 Task: Set "QP factor between I and P" for "H.264/MPEG-4 Part 10/AVC encoder (x264)" to 1.40.
Action: Mouse moved to (118, 32)
Screenshot: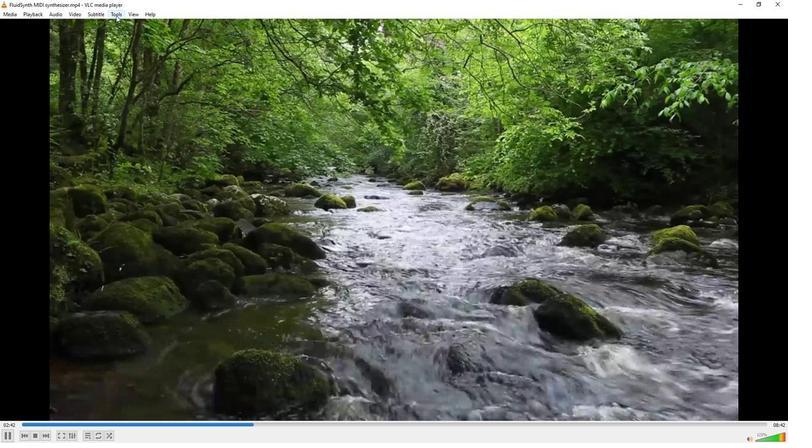 
Action: Mouse pressed left at (118, 32)
Screenshot: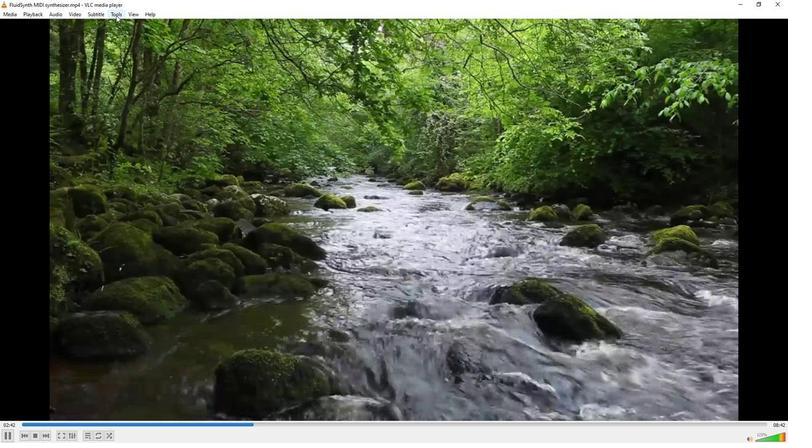 
Action: Mouse moved to (132, 126)
Screenshot: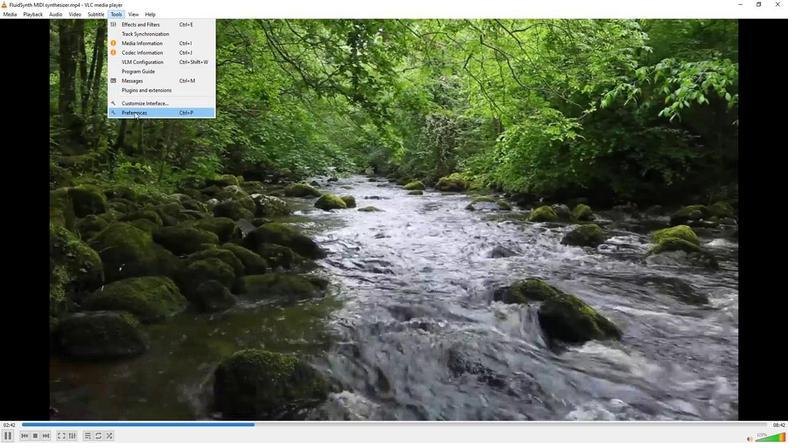 
Action: Mouse pressed left at (132, 126)
Screenshot: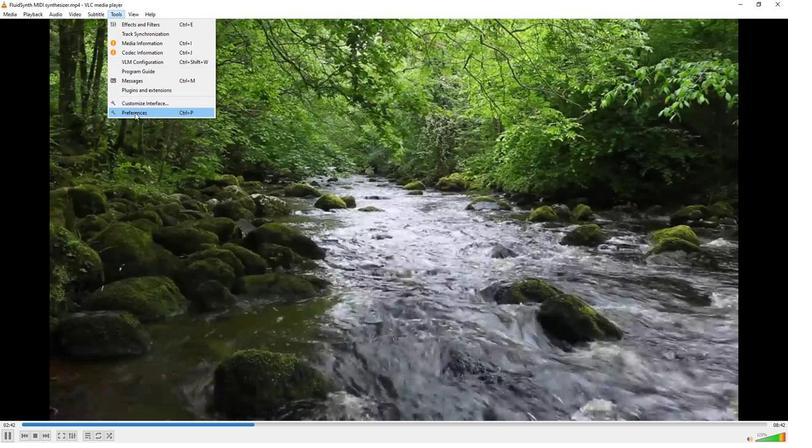
Action: Mouse moved to (101, 352)
Screenshot: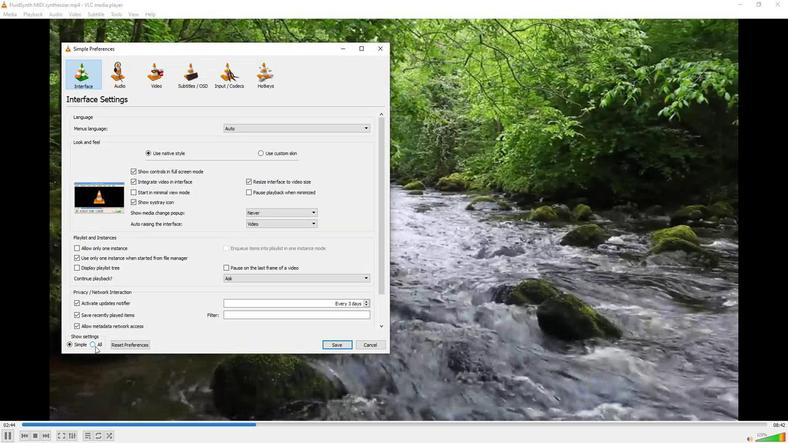 
Action: Mouse pressed left at (101, 352)
Screenshot: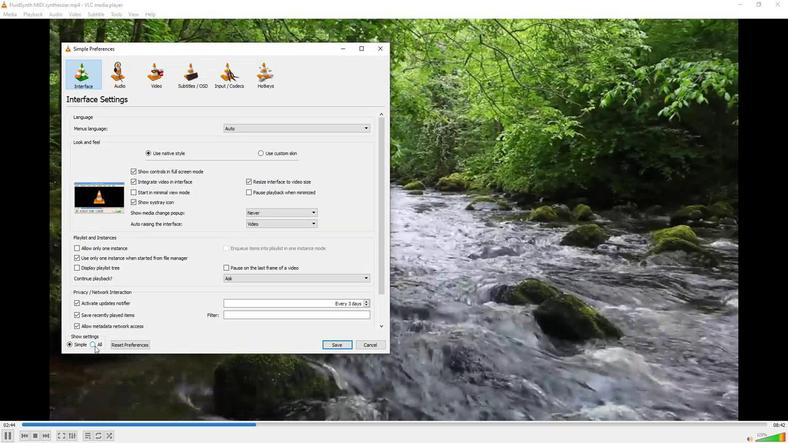 
Action: Mouse moved to (90, 270)
Screenshot: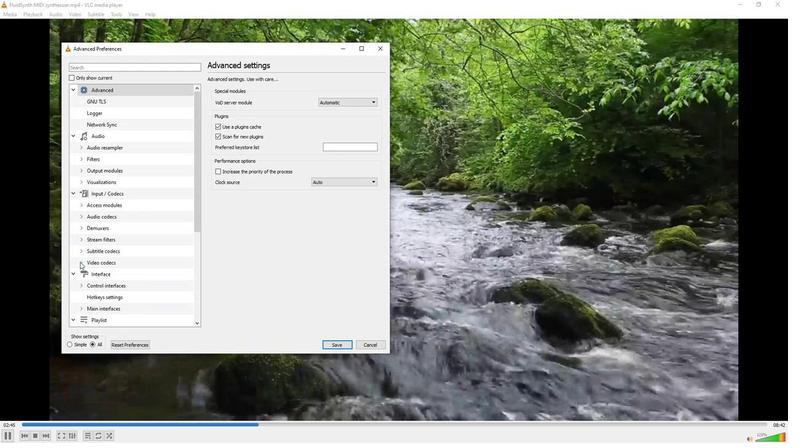 
Action: Mouse pressed left at (90, 270)
Screenshot: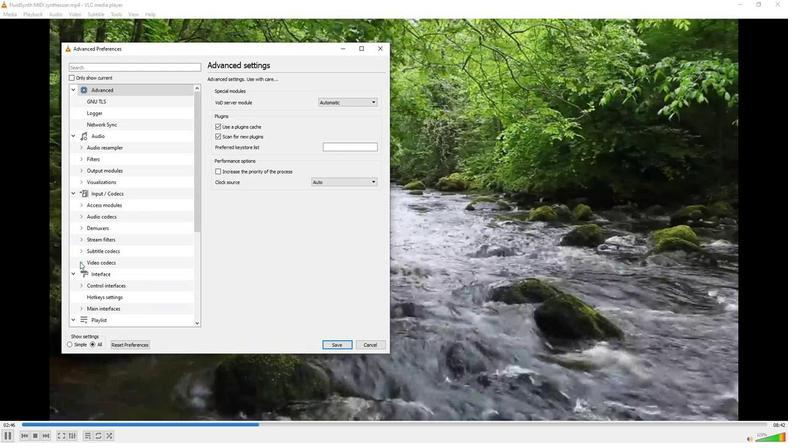 
Action: Mouse moved to (107, 291)
Screenshot: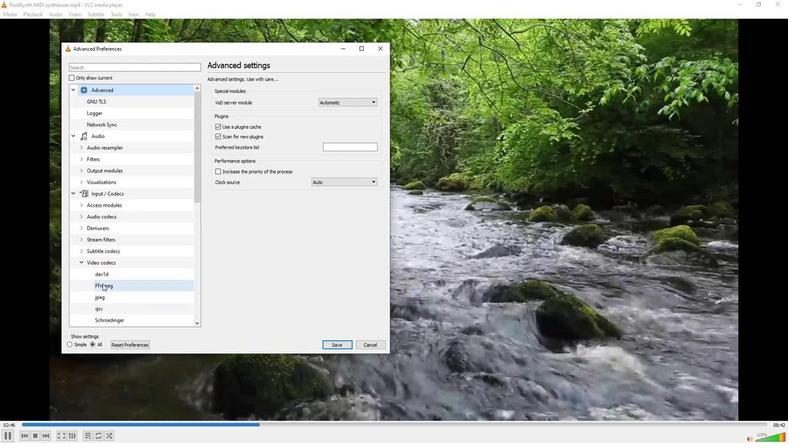 
Action: Mouse scrolled (107, 291) with delta (0, 0)
Screenshot: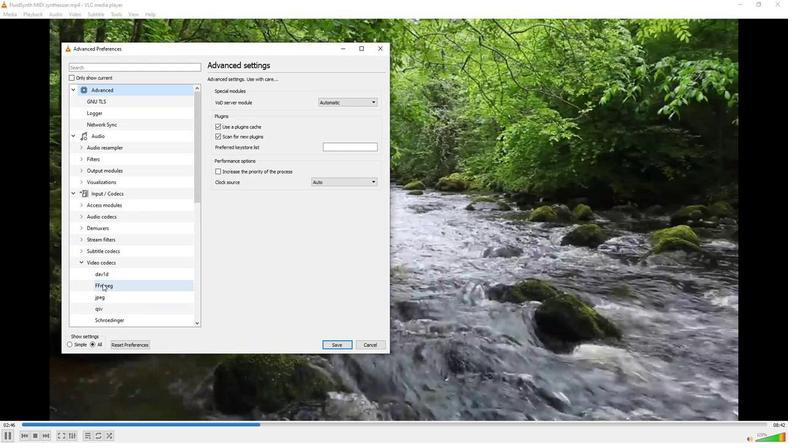 
Action: Mouse moved to (118, 328)
Screenshot: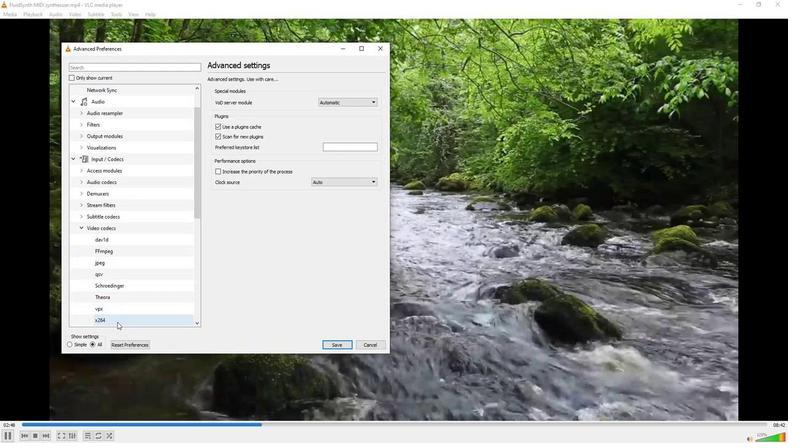 
Action: Mouse pressed left at (118, 328)
Screenshot: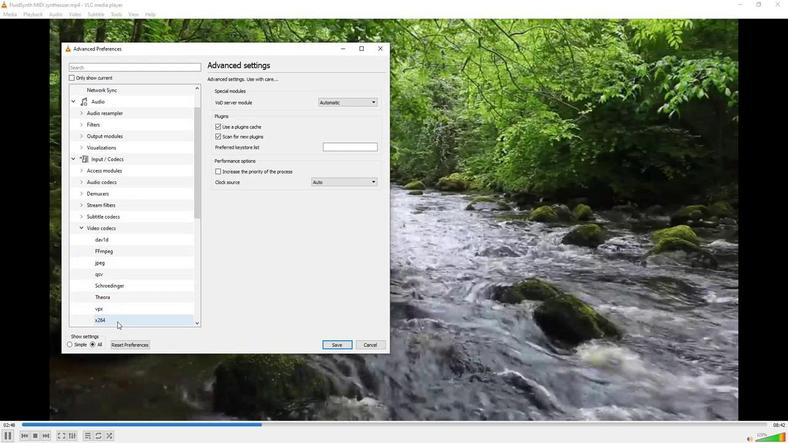 
Action: Mouse moved to (213, 280)
Screenshot: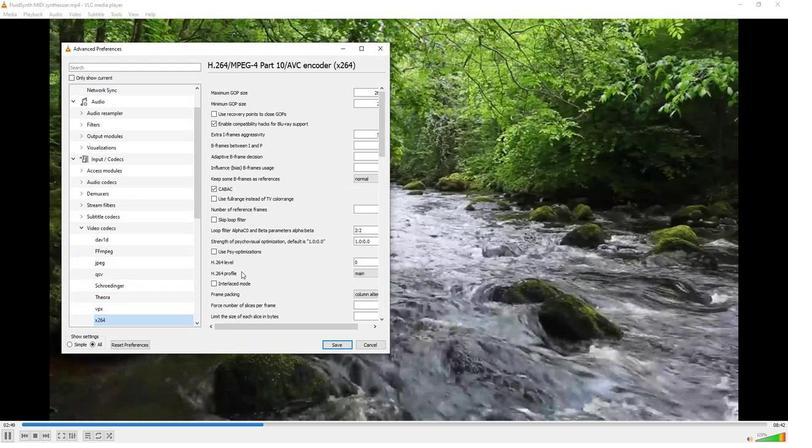 
Action: Mouse scrolled (213, 279) with delta (0, 0)
Screenshot: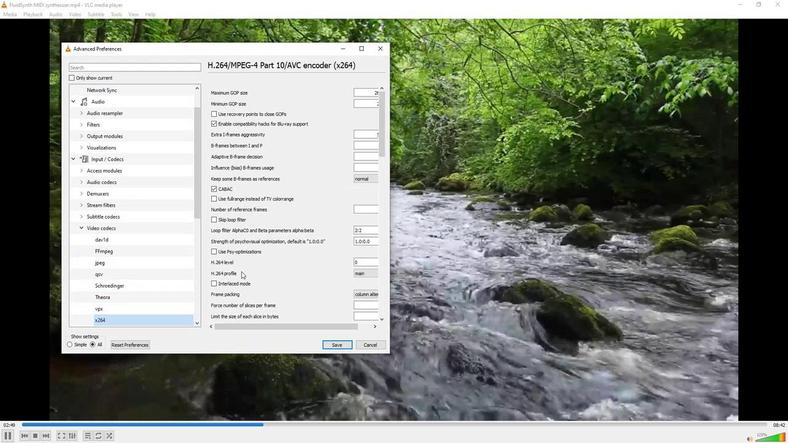 
Action: Mouse scrolled (213, 279) with delta (0, 0)
Screenshot: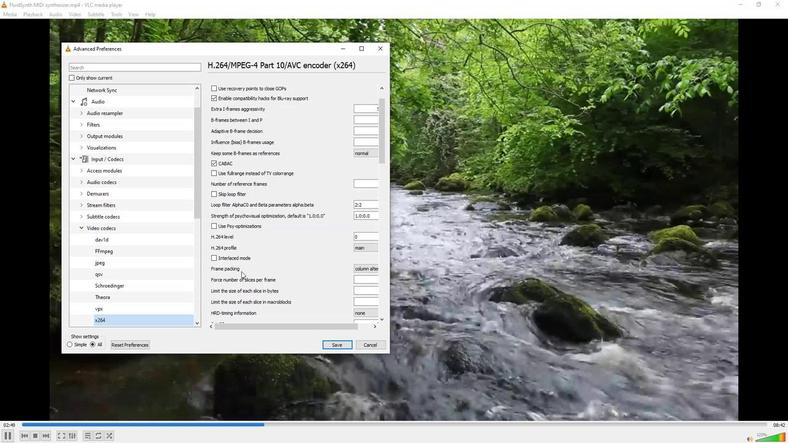 
Action: Mouse moved to (212, 285)
Screenshot: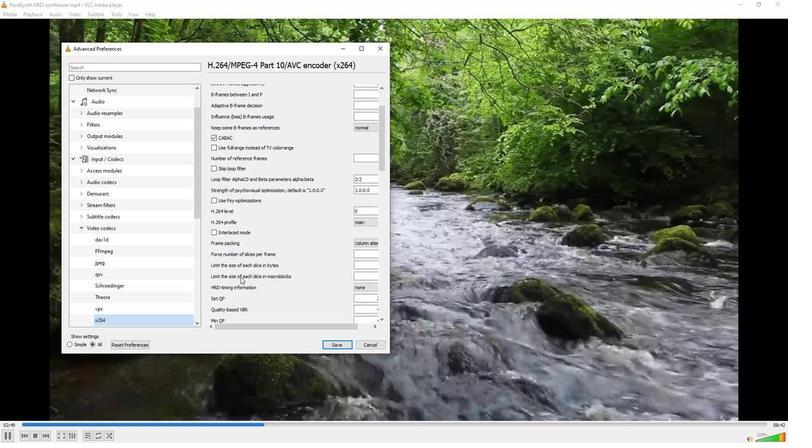 
Action: Mouse scrolled (212, 285) with delta (0, 0)
Screenshot: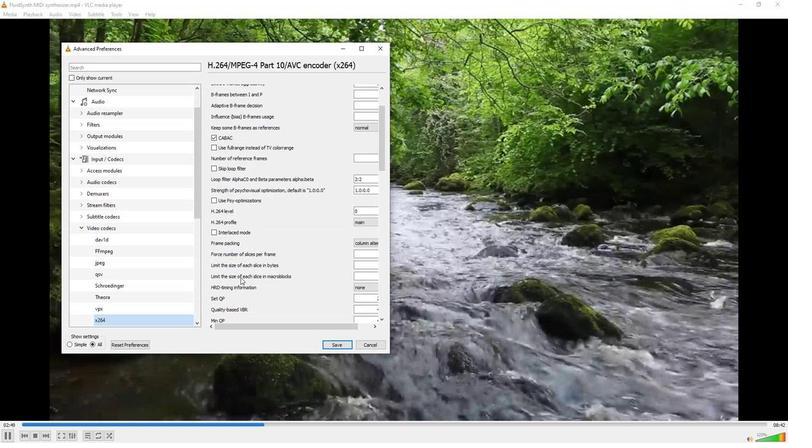 
Action: Mouse scrolled (212, 285) with delta (0, 0)
Screenshot: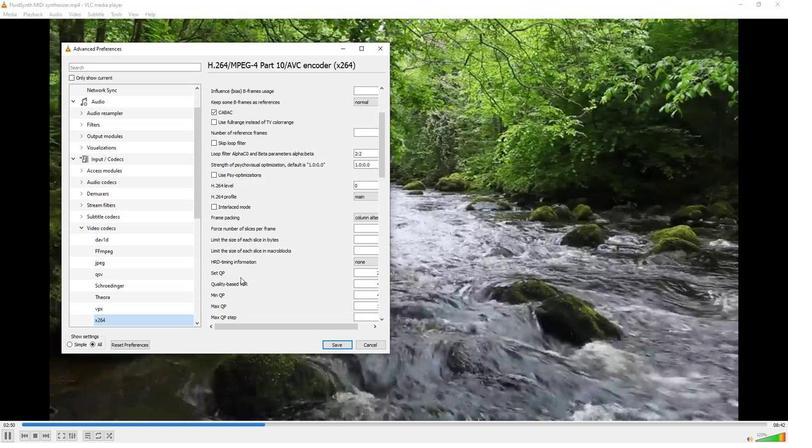 
Action: Mouse scrolled (212, 285) with delta (0, 0)
Screenshot: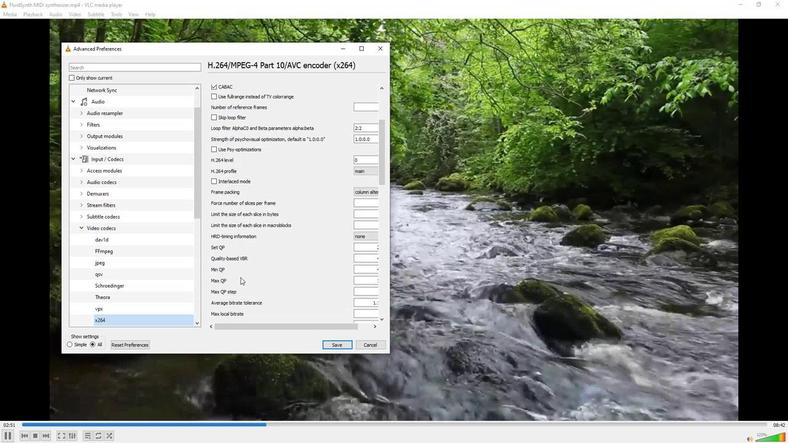 
Action: Mouse scrolled (212, 285) with delta (0, 0)
Screenshot: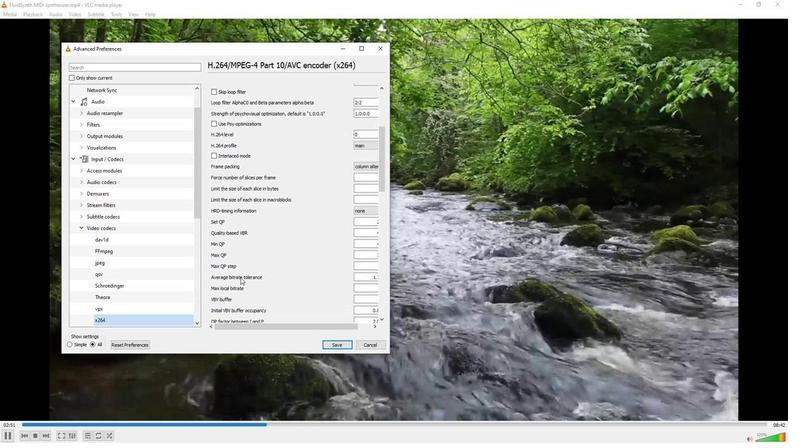 
Action: Mouse moved to (304, 302)
Screenshot: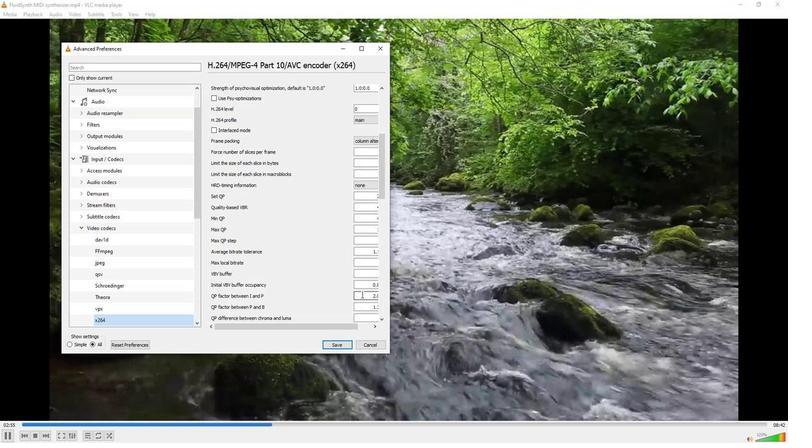 
Action: Mouse pressed left at (304, 302)
Screenshot: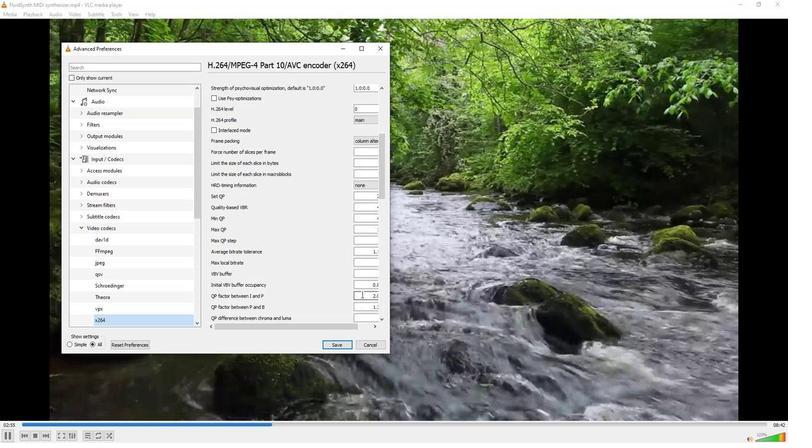 
Action: Mouse moved to (288, 331)
Screenshot: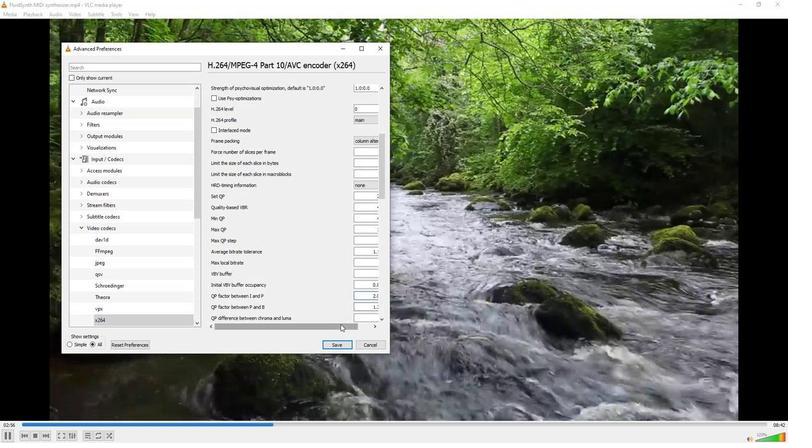 
Action: Mouse pressed left at (288, 331)
Screenshot: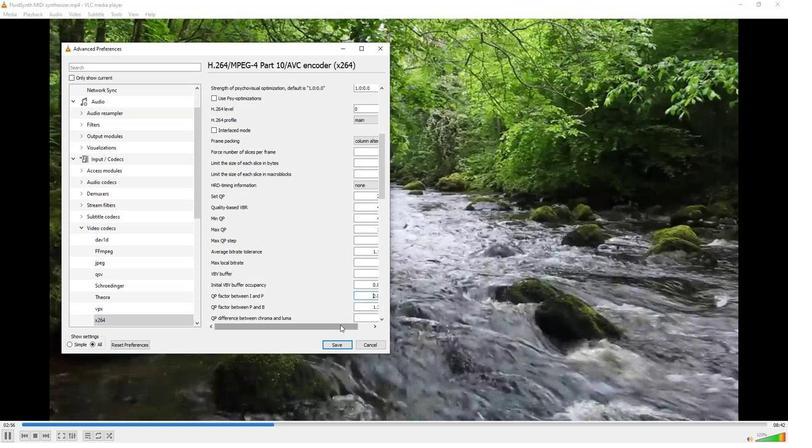 
Action: Mouse moved to (311, 305)
Screenshot: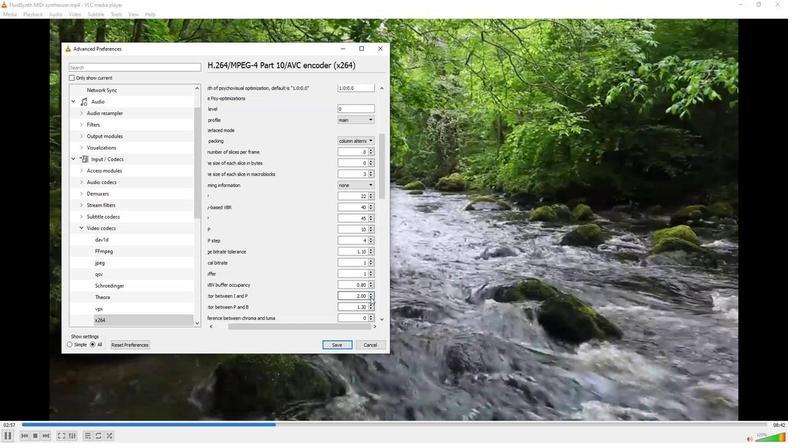 
Action: Mouse pressed left at (311, 305)
Screenshot: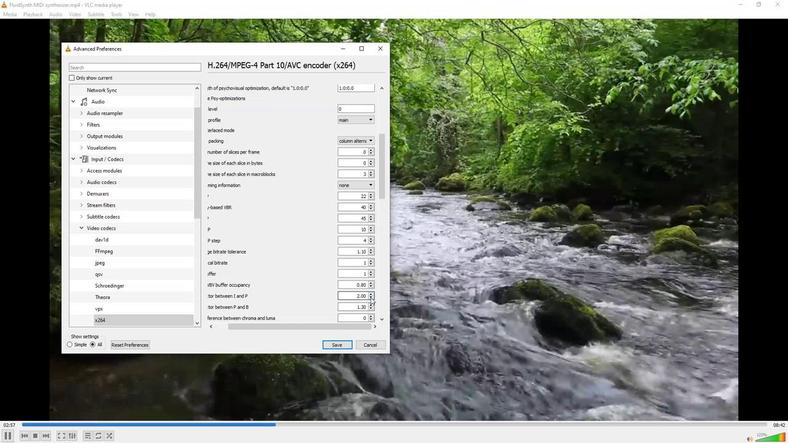 
Action: Mouse pressed left at (311, 305)
Screenshot: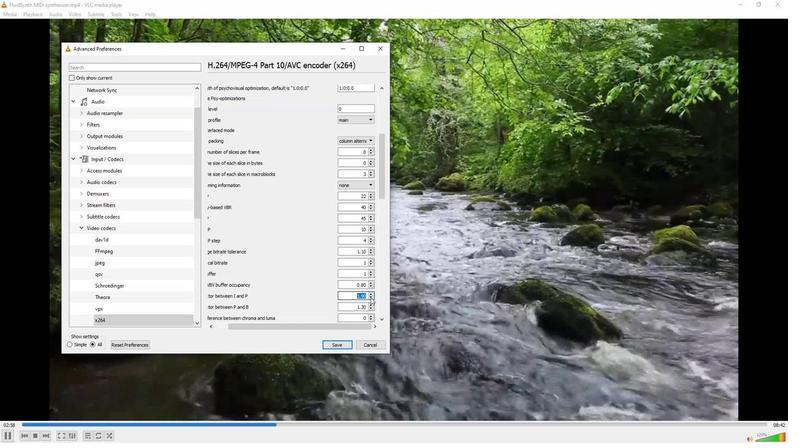 
Action: Mouse pressed left at (311, 305)
Screenshot: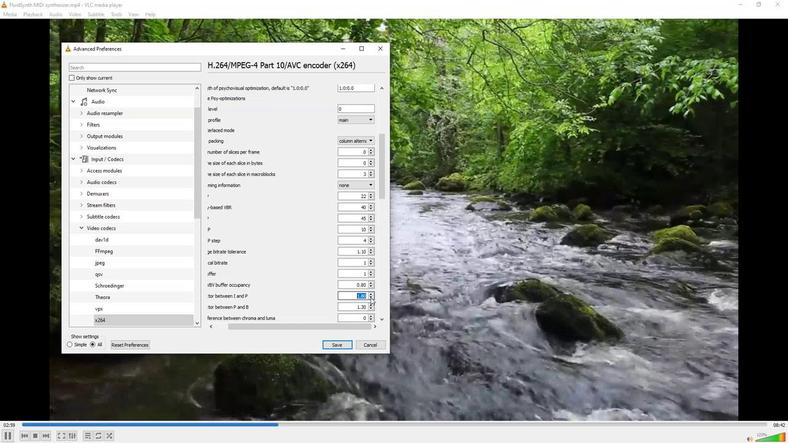 
Action: Mouse pressed left at (311, 305)
Screenshot: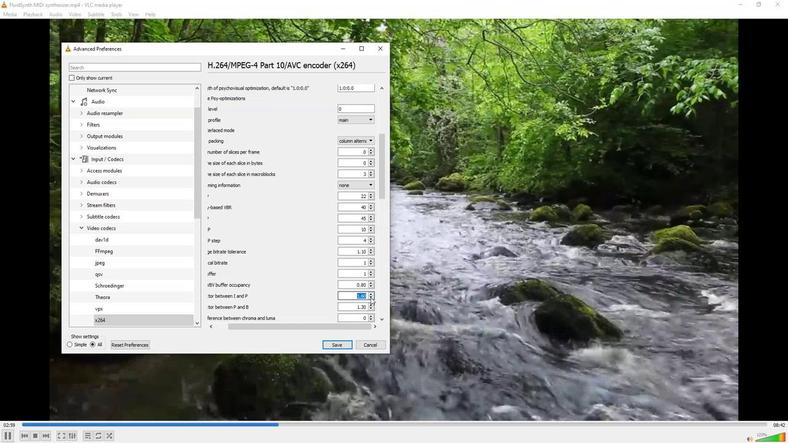 
Action: Mouse pressed left at (311, 305)
Screenshot: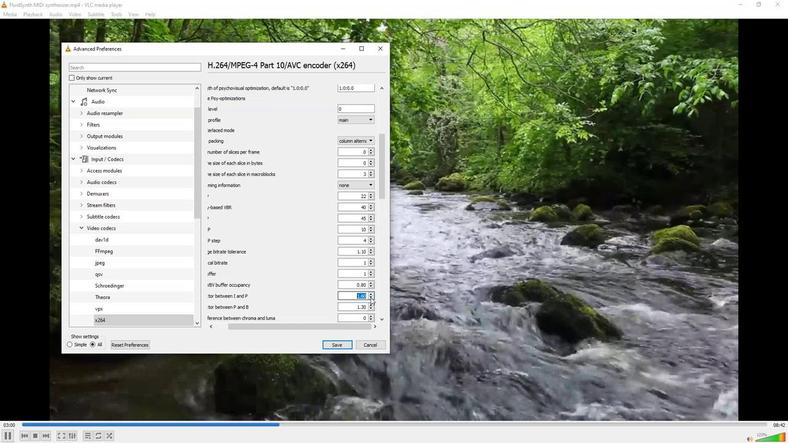 
Action: Mouse pressed left at (311, 305)
Screenshot: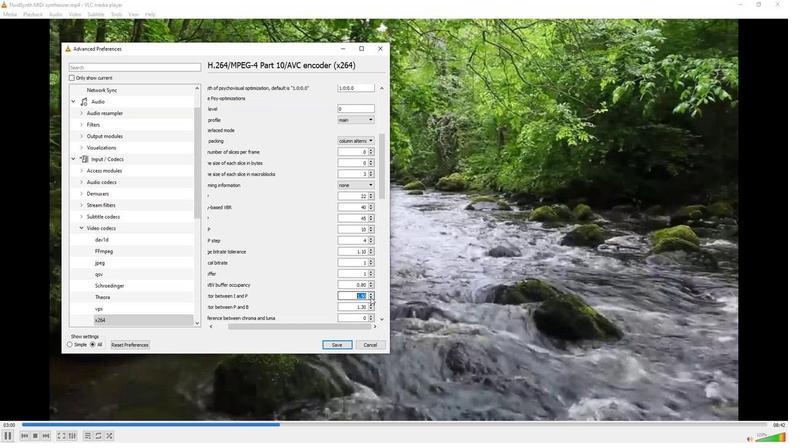 
Action: Mouse moved to (295, 315)
Screenshot: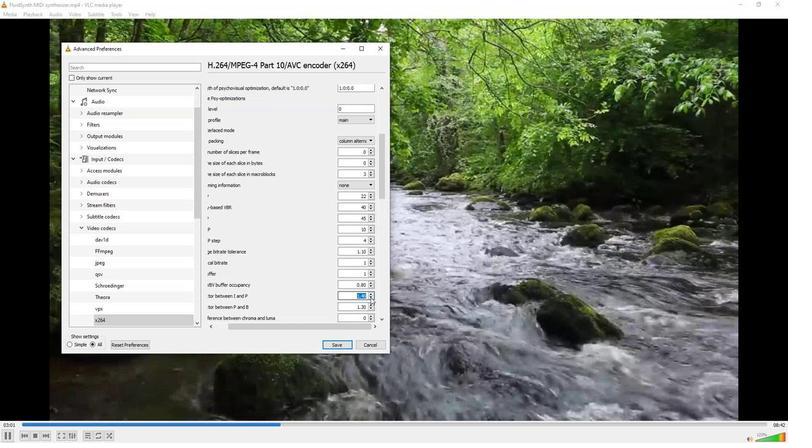 
